 Task: Install a Nyquist plugin for advanced spectral editing.
Action: Mouse moved to (186, 16)
Screenshot: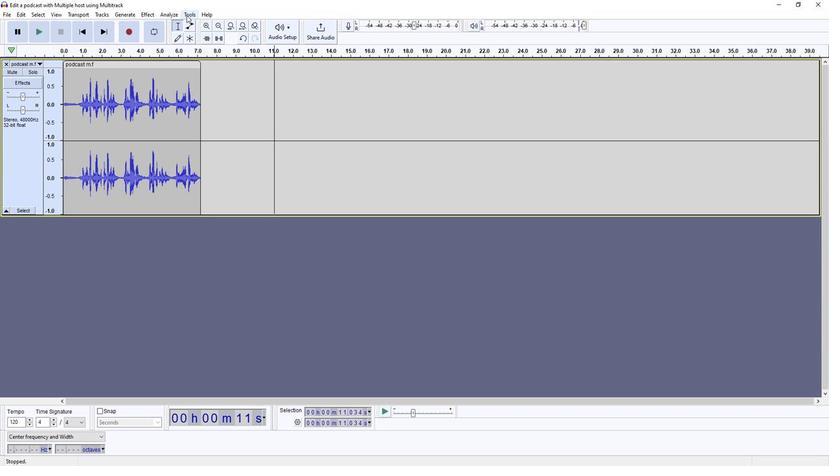 
Action: Mouse pressed left at (186, 16)
Screenshot: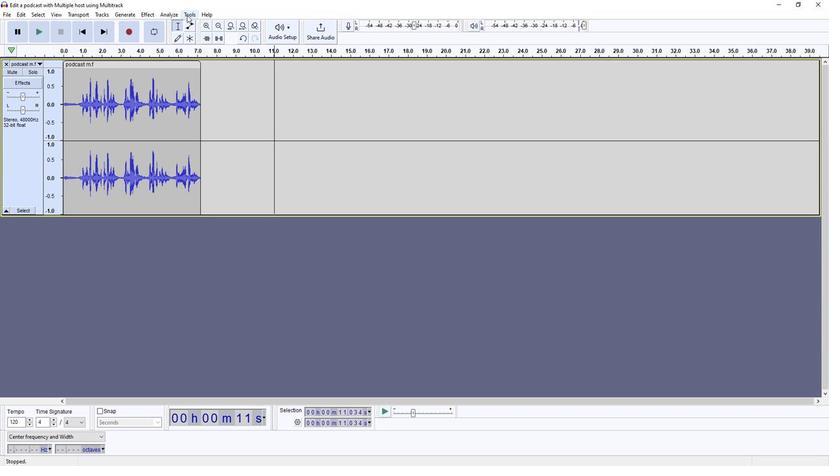 
Action: Mouse moved to (222, 107)
Screenshot: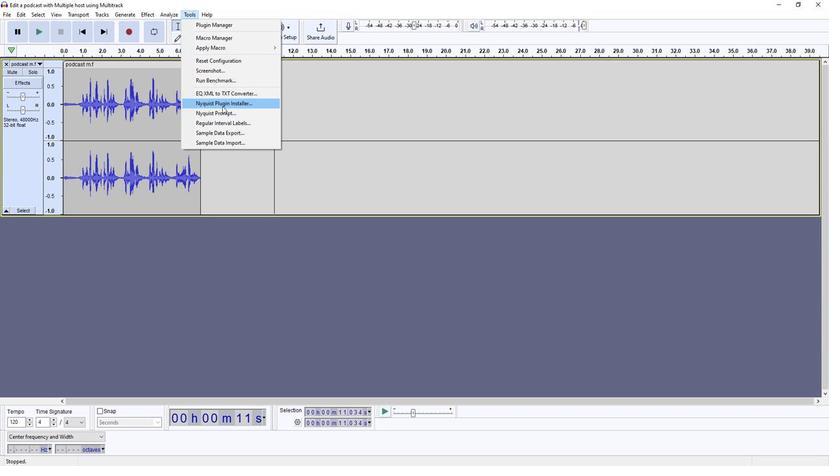 
Action: Mouse pressed left at (222, 107)
Screenshot: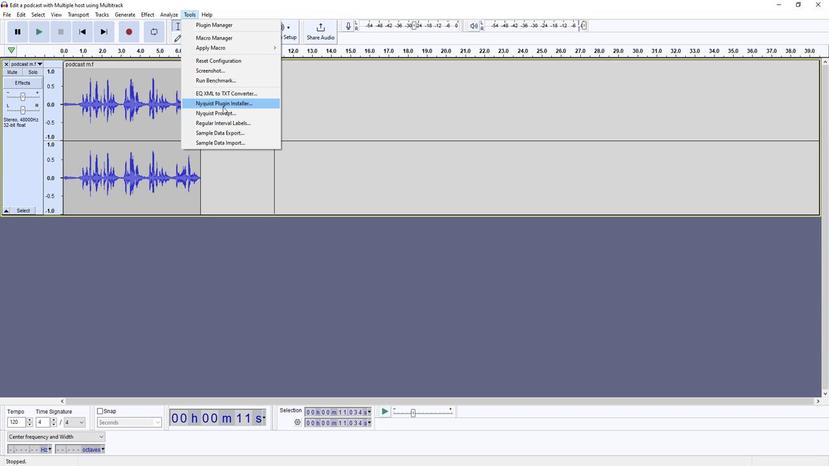 
Action: Mouse moved to (499, 233)
Screenshot: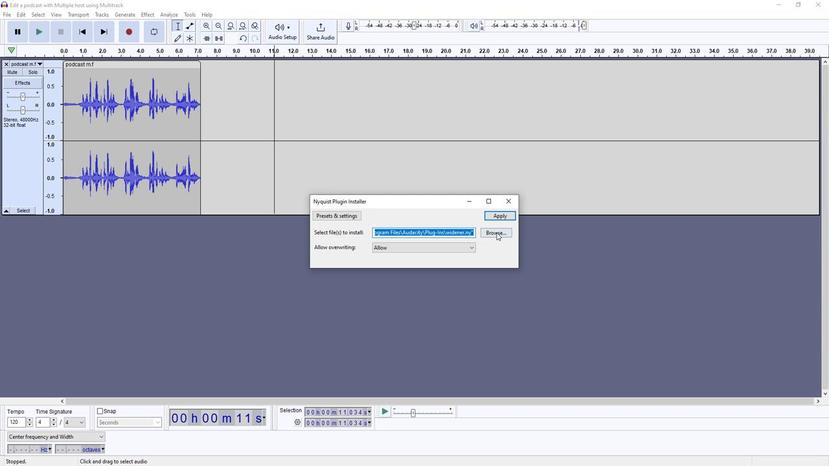 
Action: Mouse pressed left at (499, 233)
Screenshot: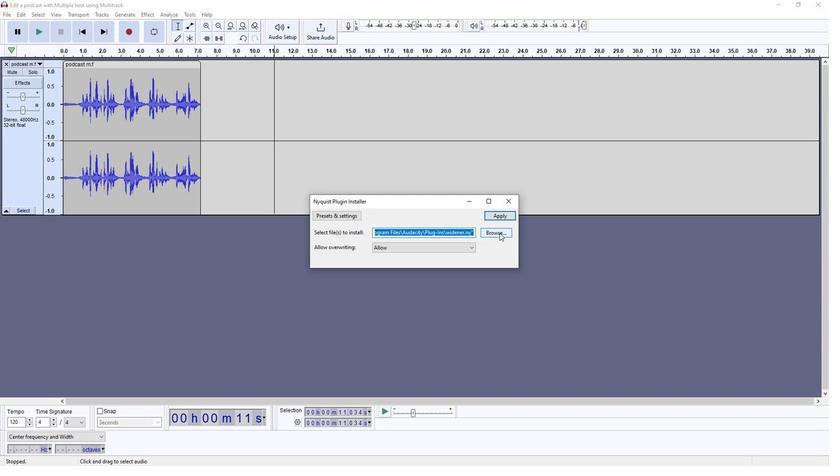 
Action: Mouse moved to (401, 326)
Screenshot: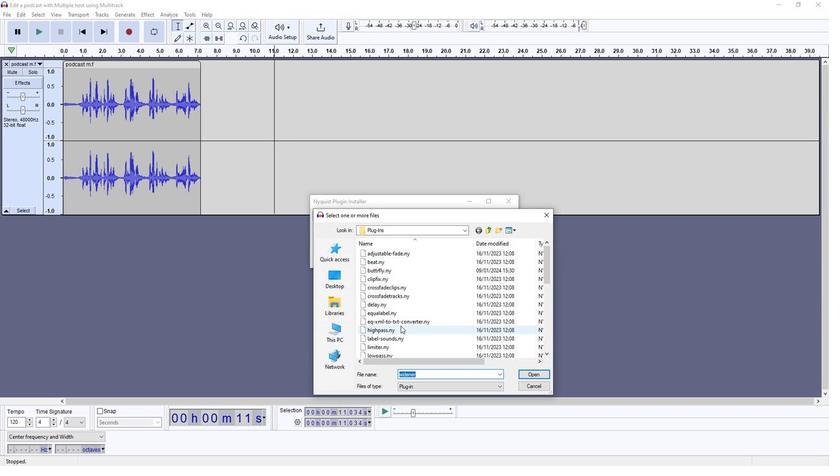 
Action: Mouse scrolled (401, 326) with delta (0, 0)
Screenshot: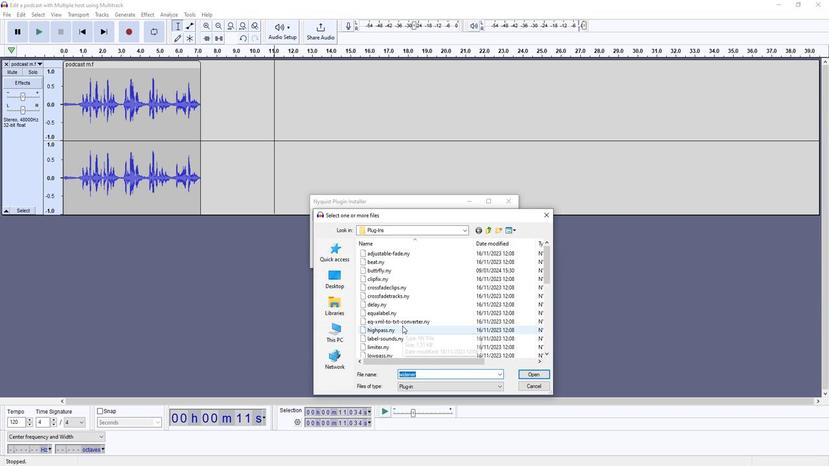 
Action: Mouse scrolled (401, 326) with delta (0, 0)
Screenshot: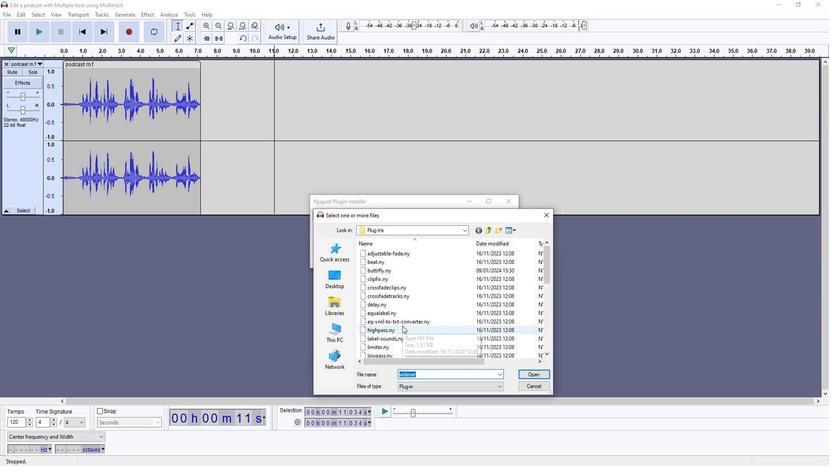 
Action: Mouse scrolled (401, 326) with delta (0, 0)
Screenshot: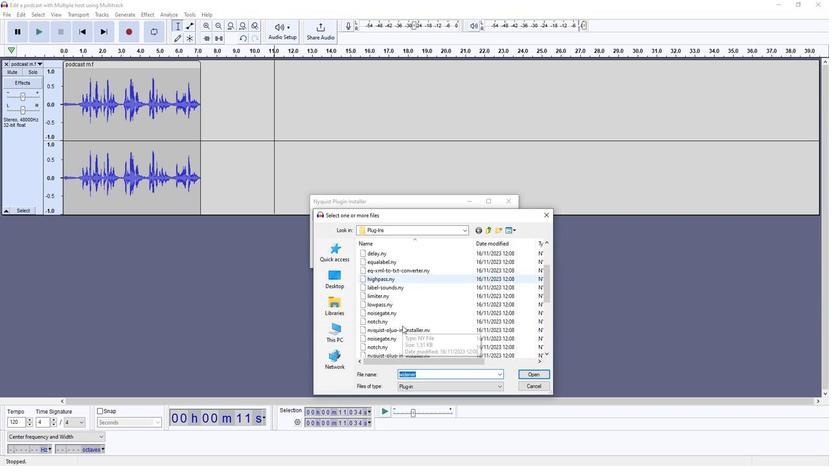 
Action: Mouse scrolled (401, 326) with delta (0, 0)
Screenshot: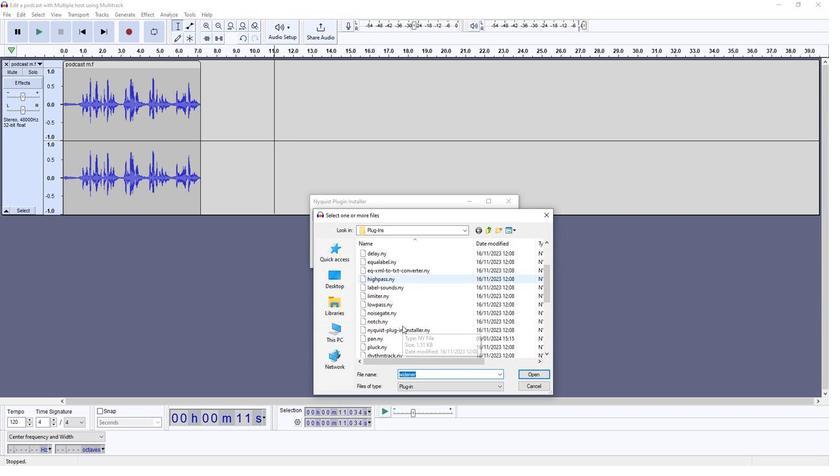 
Action: Mouse moved to (404, 325)
Screenshot: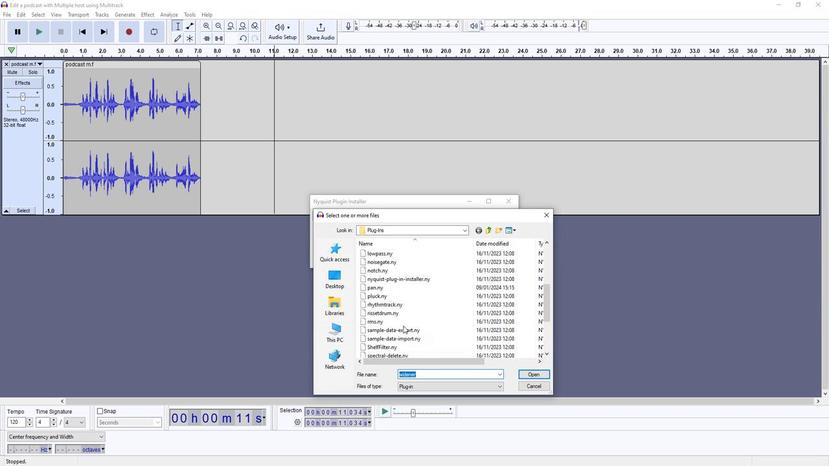 
Action: Mouse scrolled (404, 324) with delta (0, 0)
Screenshot: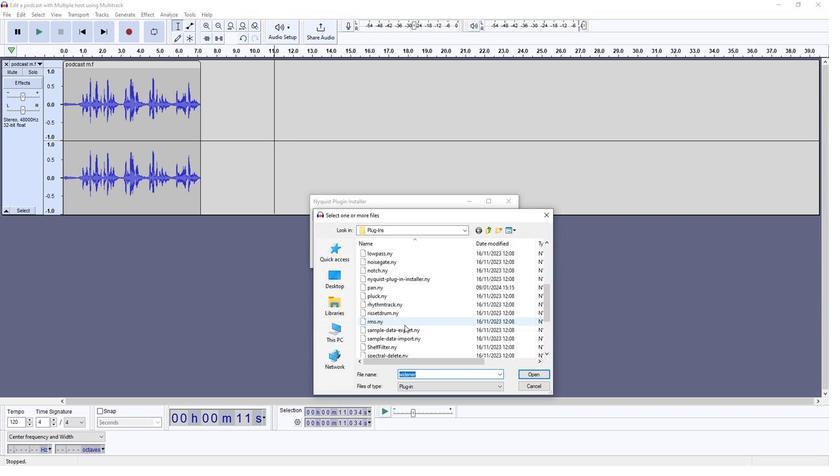 
Action: Mouse scrolled (404, 324) with delta (0, 0)
Screenshot: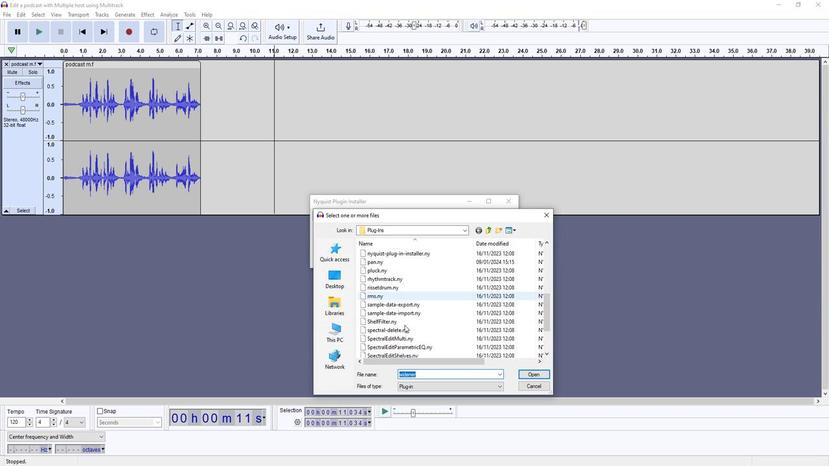 
Action: Mouse scrolled (404, 324) with delta (0, 0)
Screenshot: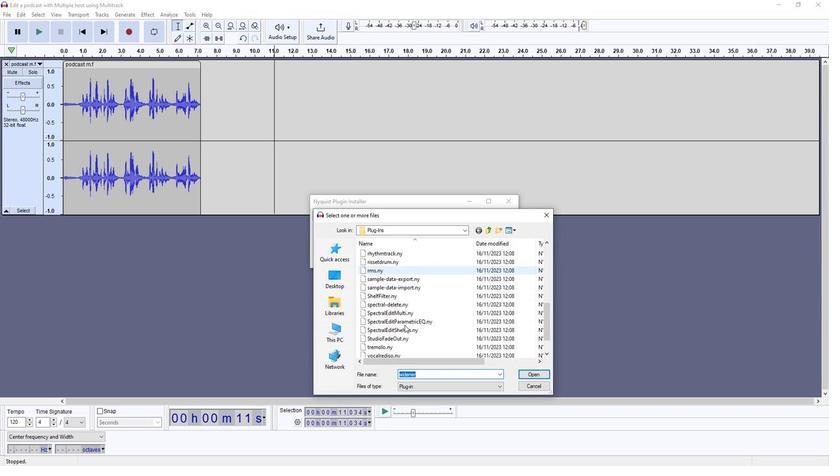 
Action: Mouse scrolled (404, 324) with delta (0, 0)
Screenshot: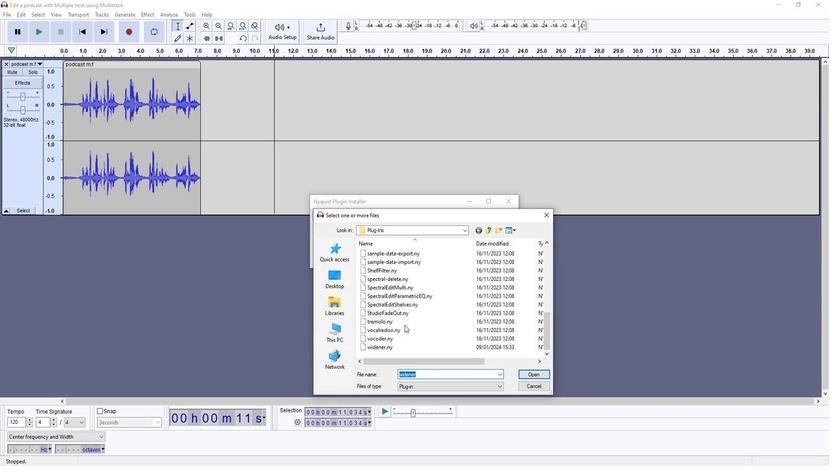 
Action: Mouse moved to (385, 346)
Screenshot: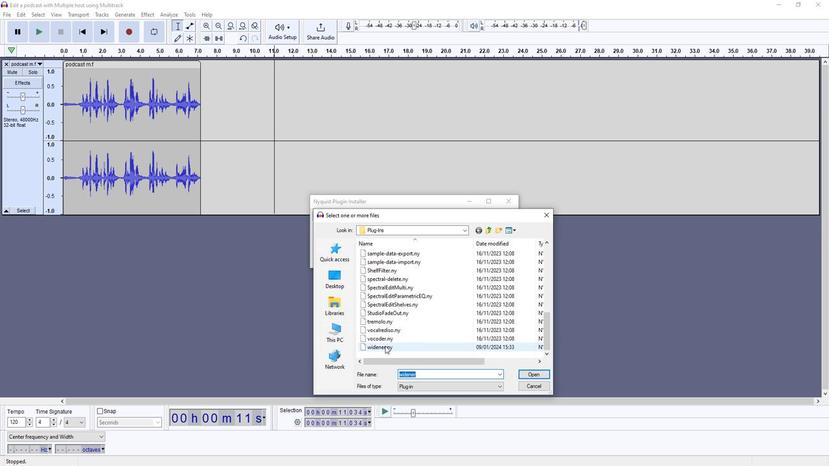 
Action: Mouse pressed left at (385, 346)
Screenshot: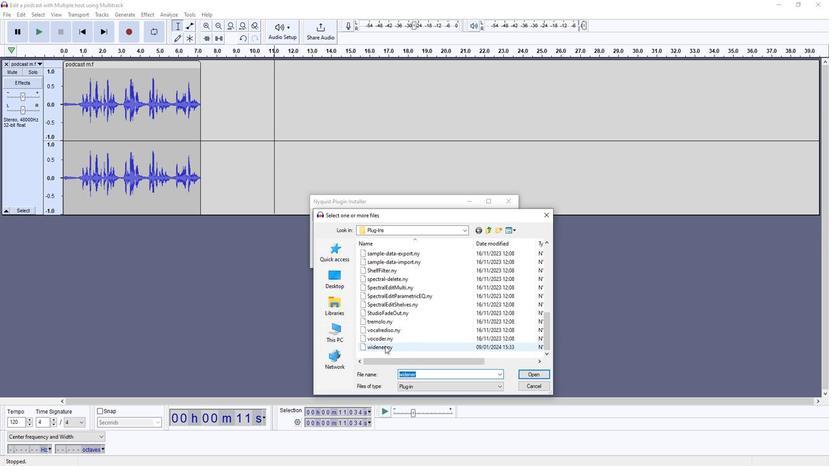 
Action: Mouse moved to (527, 374)
Screenshot: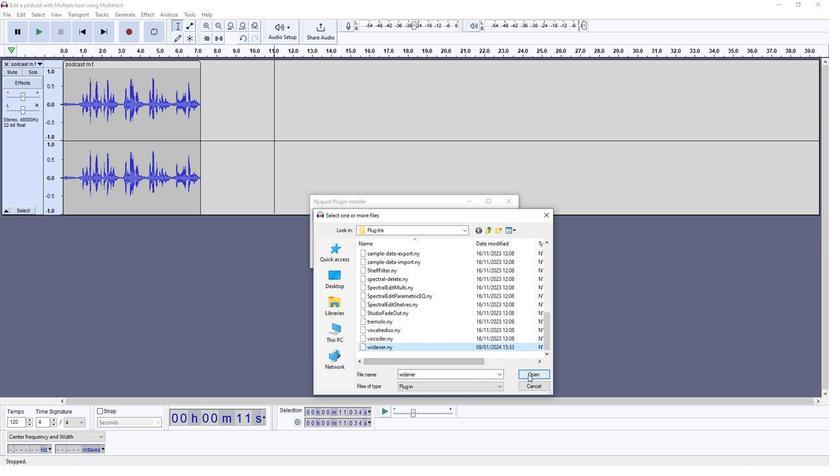 
Action: Mouse pressed left at (527, 374)
Screenshot: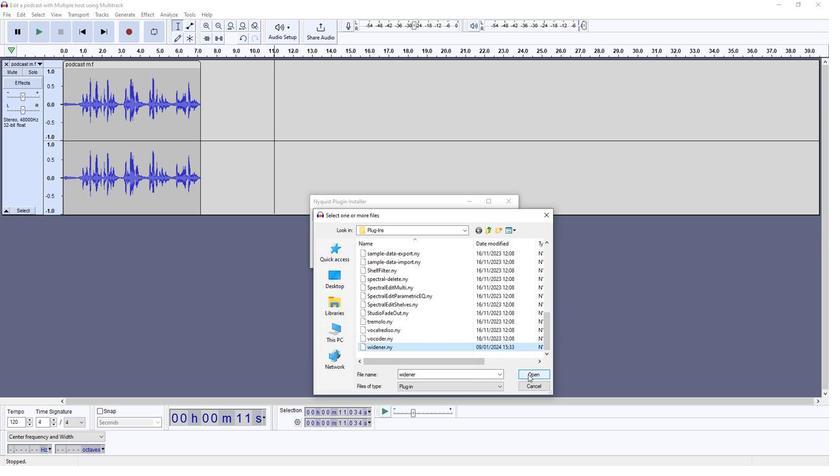 
Action: Mouse moved to (502, 217)
Screenshot: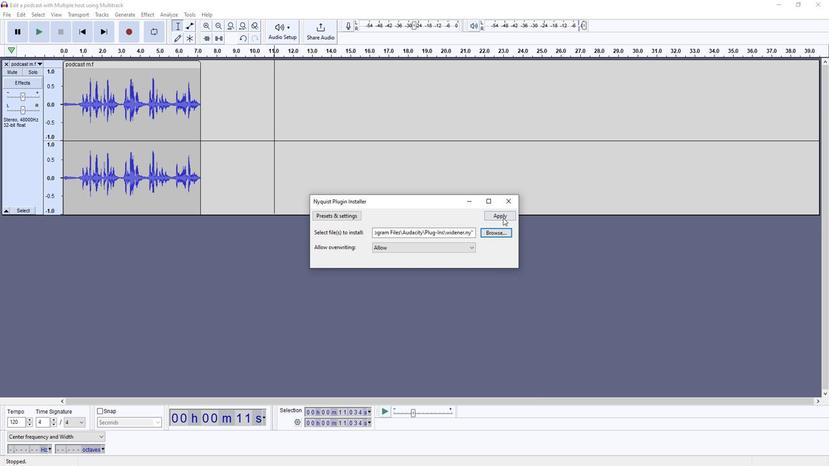 
Action: Mouse pressed left at (502, 217)
Screenshot: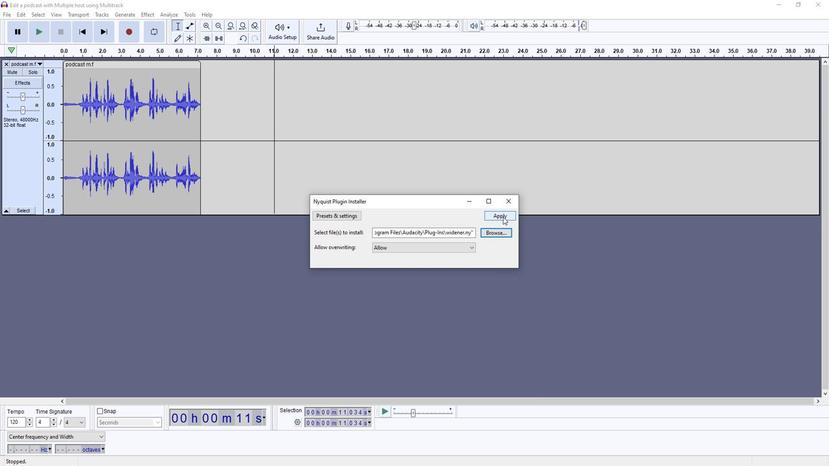 
Action: Mouse moved to (481, 255)
Screenshot: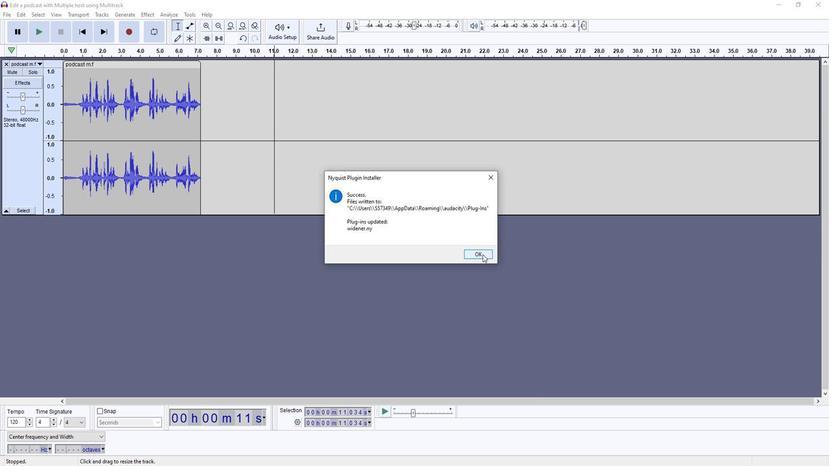 
Action: Mouse pressed left at (481, 255)
Screenshot: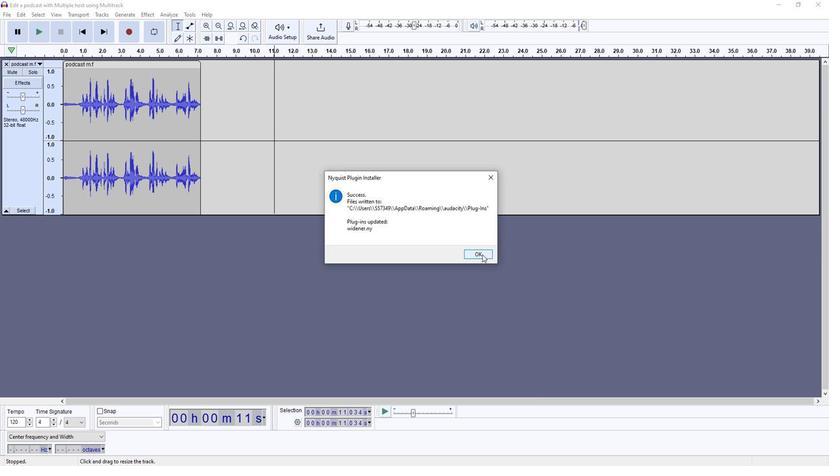 
Action: Mouse moved to (147, 17)
Screenshot: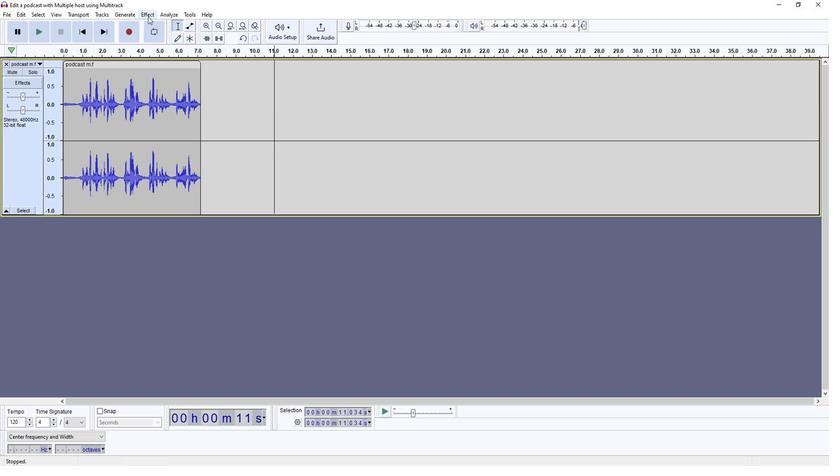 
Action: Mouse pressed left at (147, 17)
Screenshot: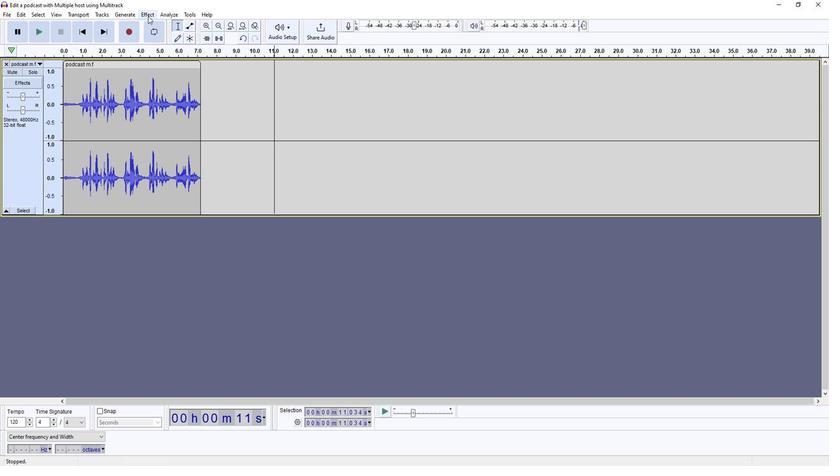 
Action: Mouse moved to (168, 25)
Screenshot: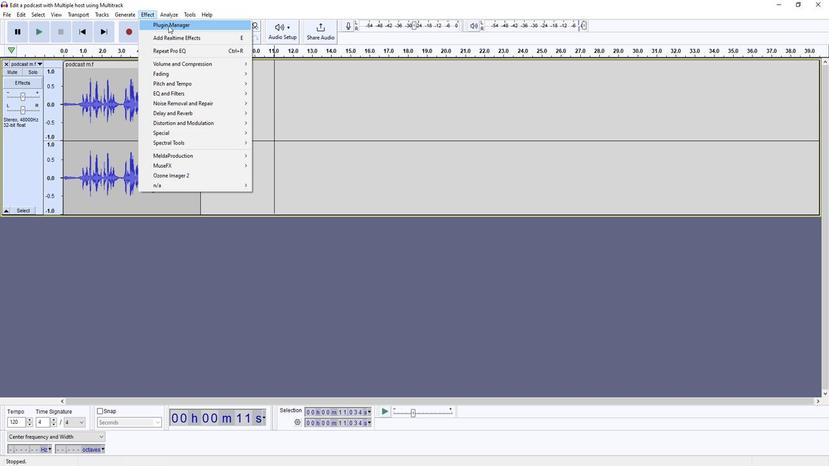 
Action: Mouse pressed left at (168, 25)
Screenshot: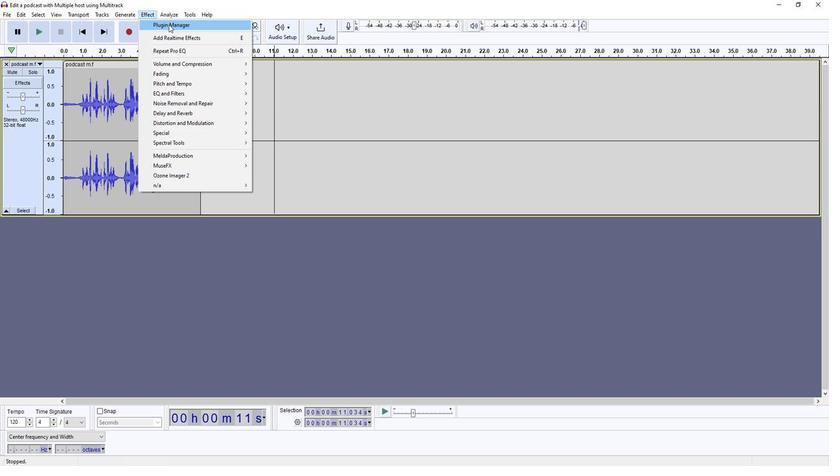 
Action: Mouse moved to (294, 281)
Screenshot: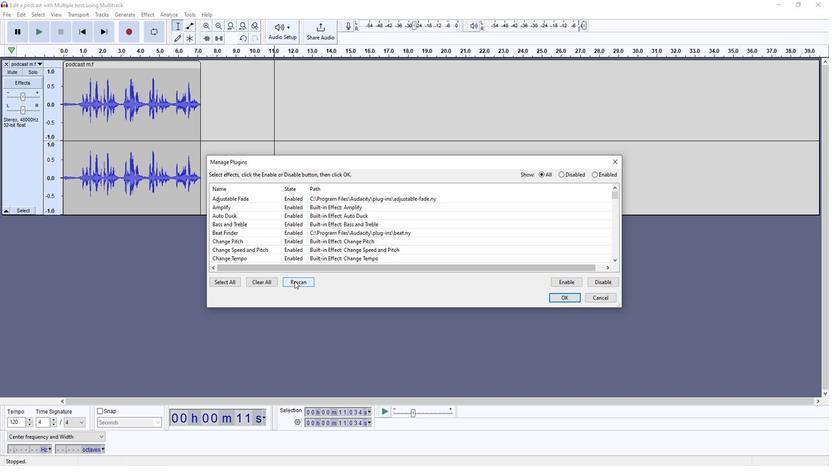 
Action: Mouse pressed left at (294, 281)
Screenshot: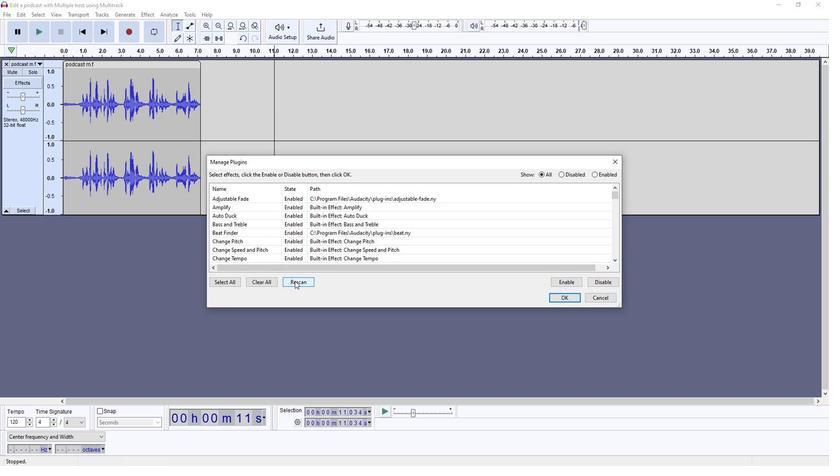 
Action: Mouse moved to (614, 197)
Screenshot: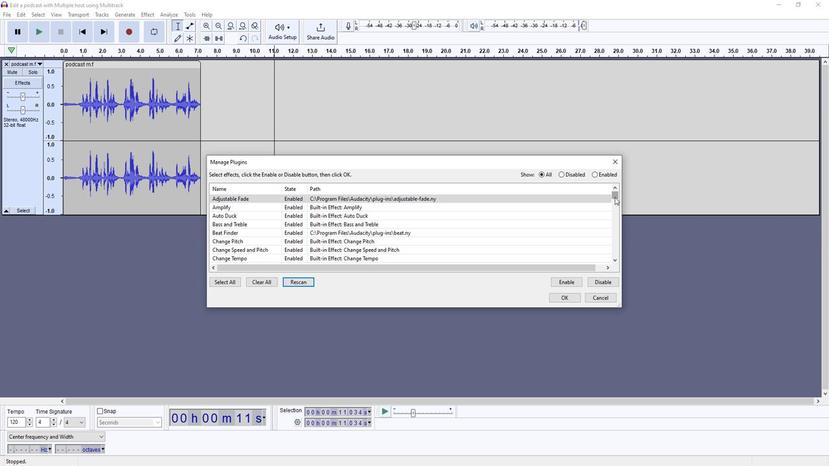 
Action: Mouse pressed left at (614, 197)
Screenshot: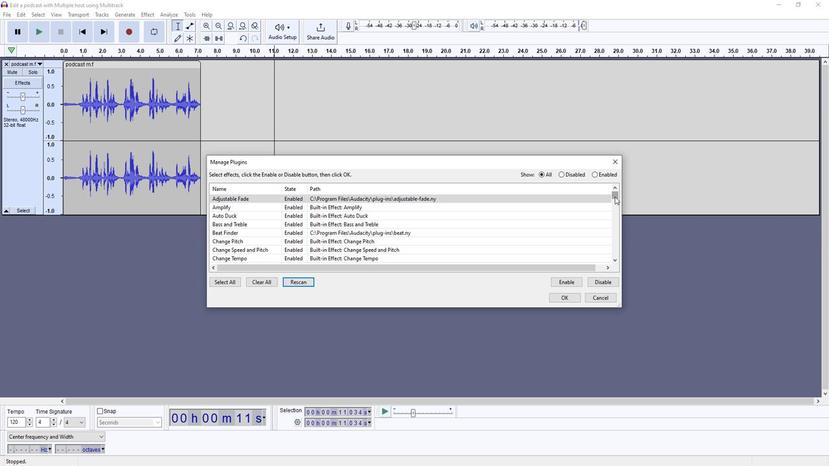 
Action: Mouse moved to (298, 257)
Screenshot: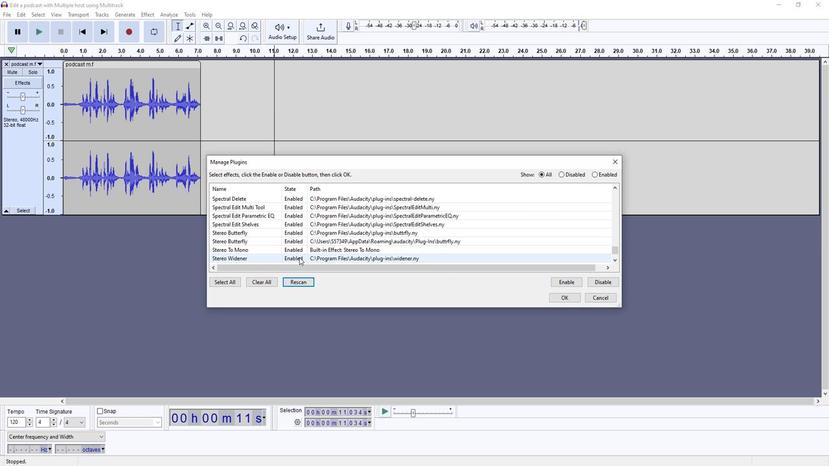 
Action: Mouse pressed left at (298, 257)
Screenshot: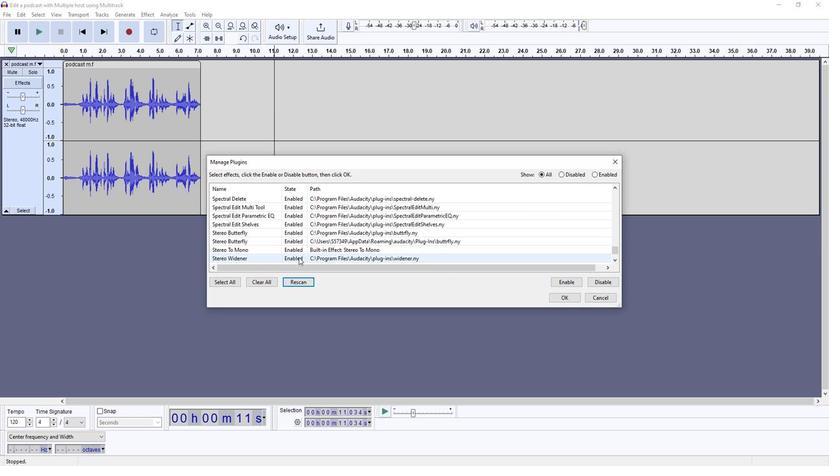 
Action: Mouse moved to (560, 283)
Screenshot: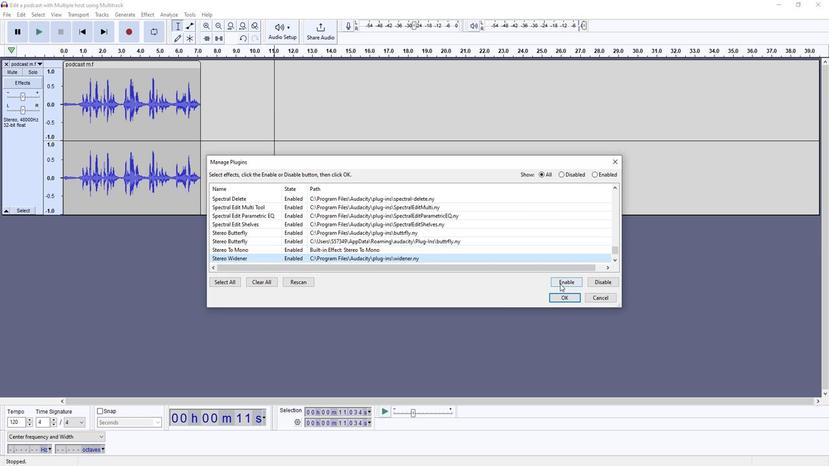 
Action: Mouse pressed left at (560, 283)
Screenshot: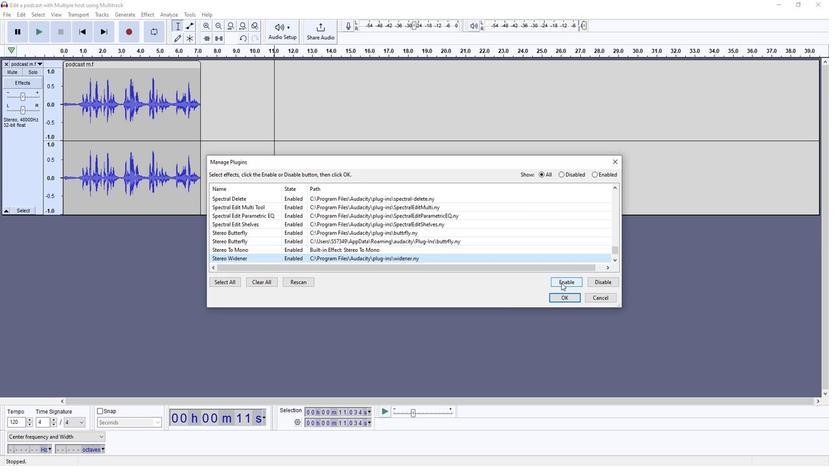 
Action: Mouse moved to (561, 298)
Screenshot: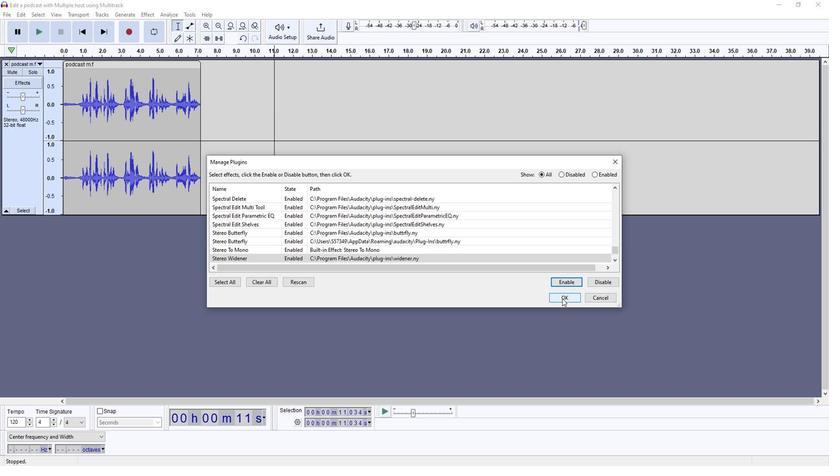 
Action: Mouse pressed left at (561, 298)
Screenshot: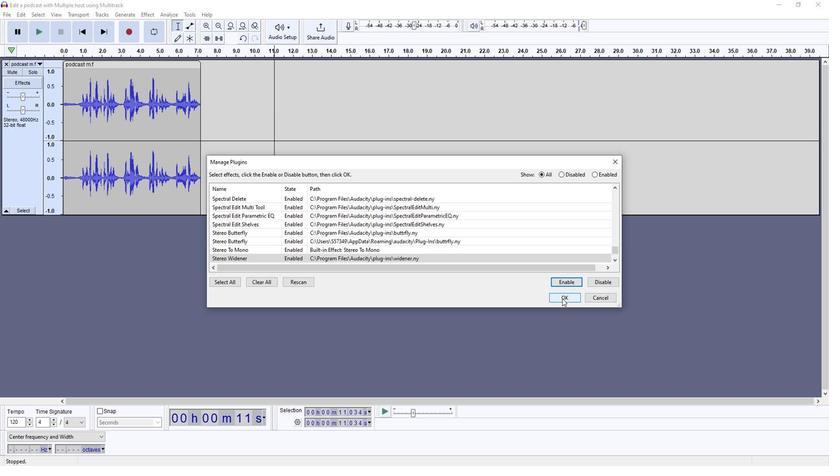 
Action: Mouse moved to (224, 95)
Screenshot: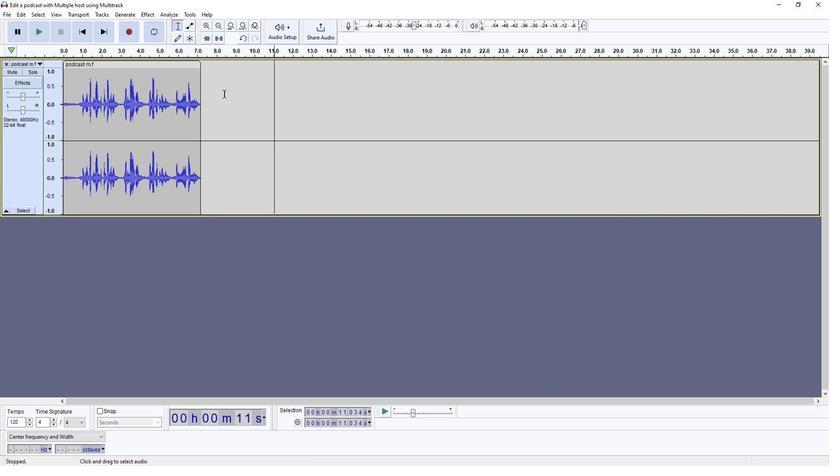 
Action: Mouse pressed left at (224, 95)
Screenshot: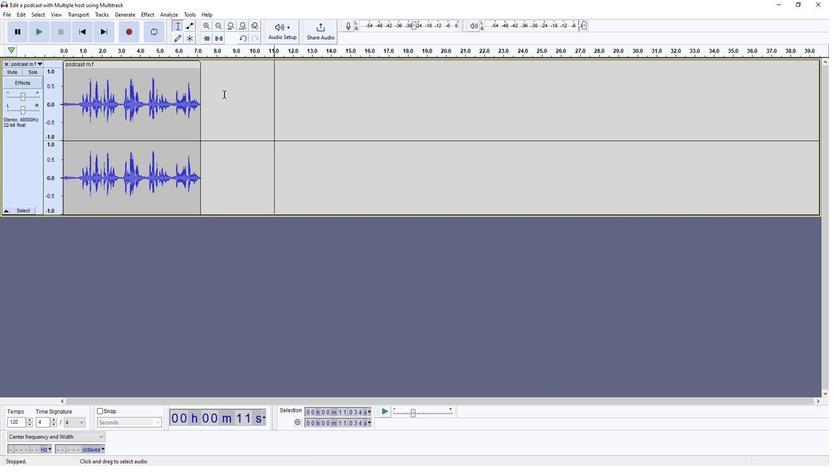 
Action: Mouse moved to (145, 15)
Screenshot: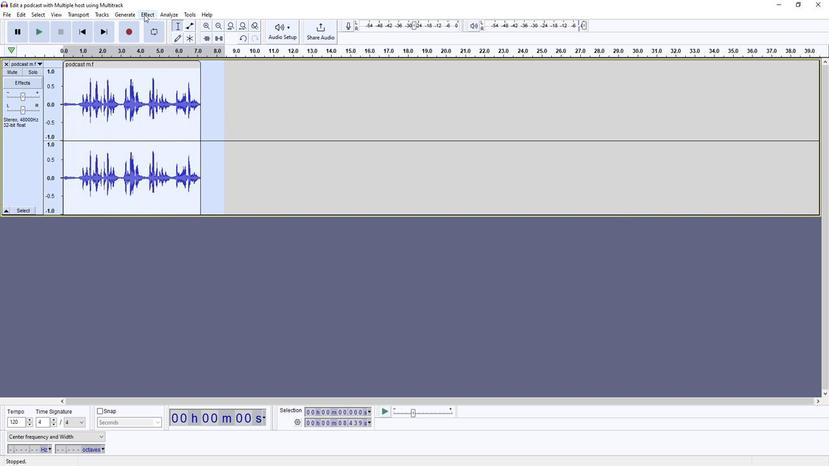 
Action: Mouse pressed left at (145, 15)
Screenshot: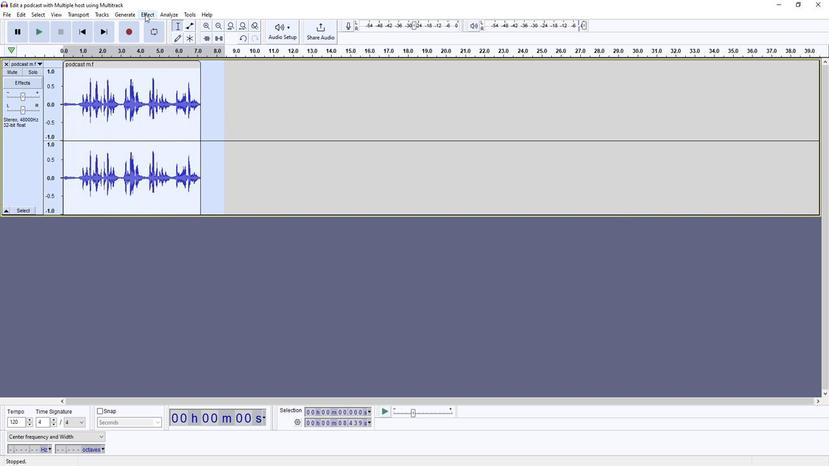 
Action: Mouse moved to (355, 206)
Screenshot: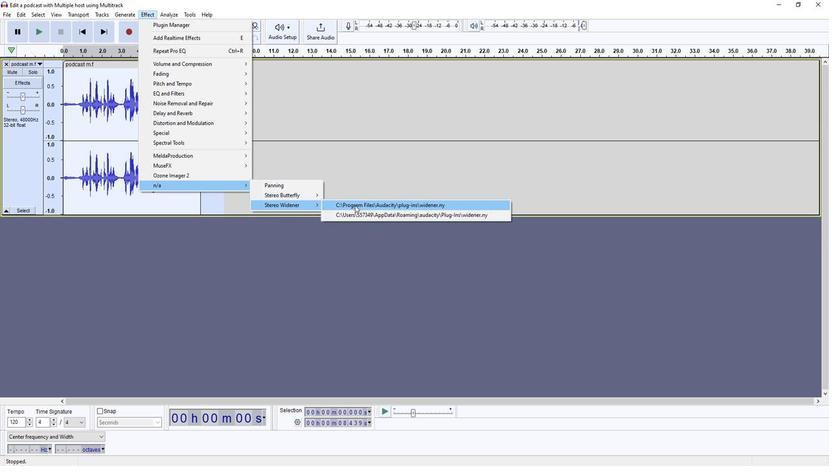 
Action: Mouse pressed left at (355, 206)
Screenshot: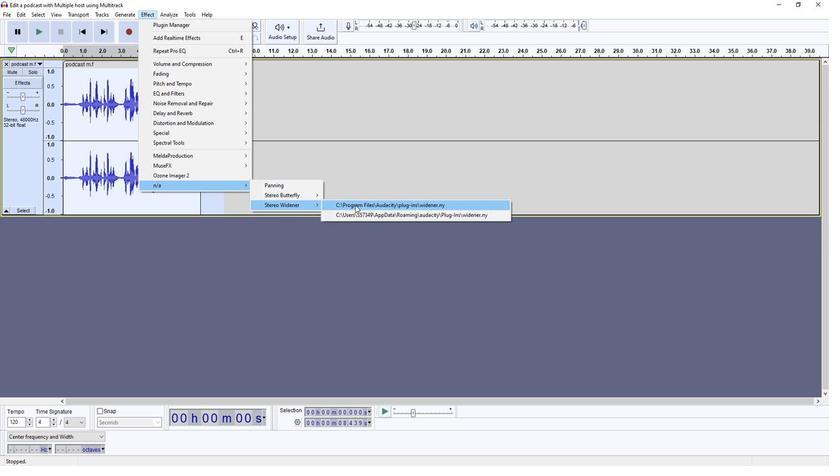 
Action: Mouse moved to (404, 313)
Screenshot: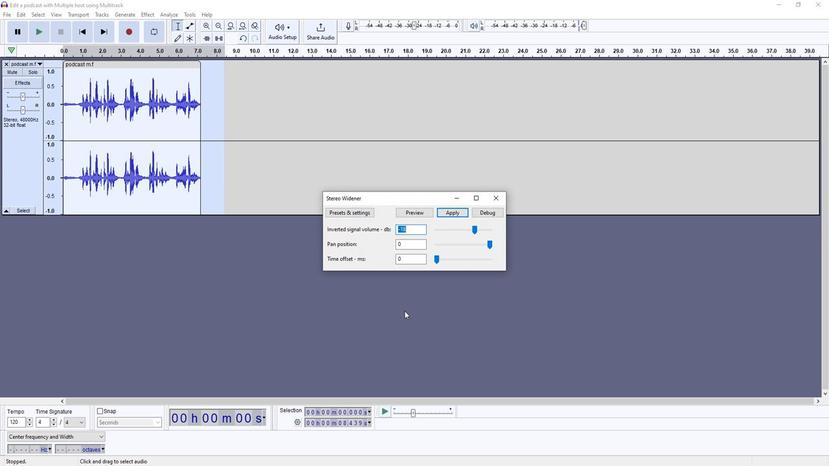 
